Task: Change transition to flip .
Action: Mouse moved to (180, 86)
Screenshot: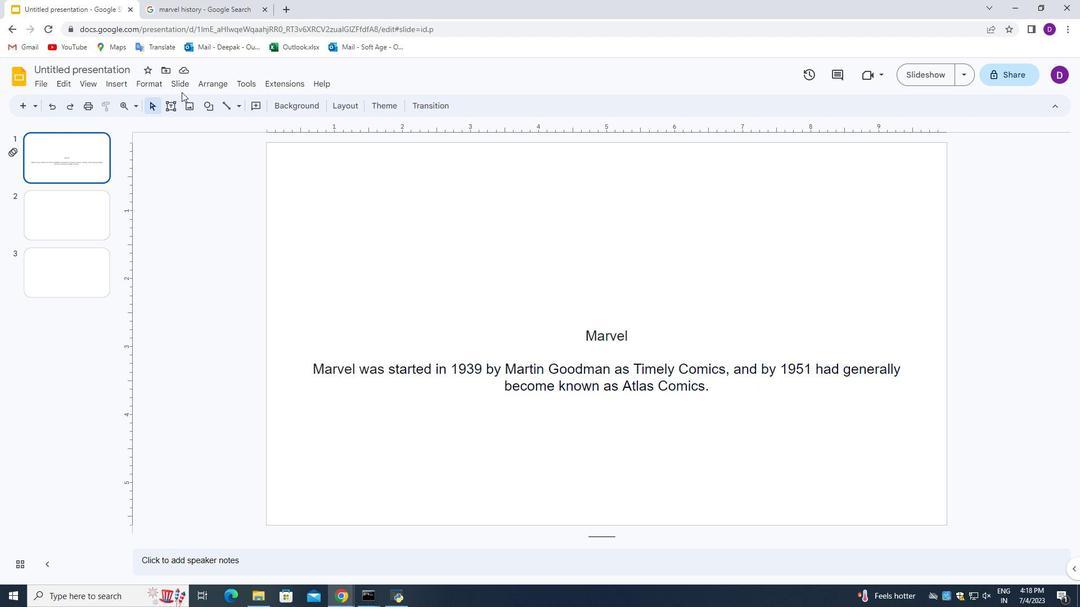 
Action: Mouse pressed left at (180, 86)
Screenshot: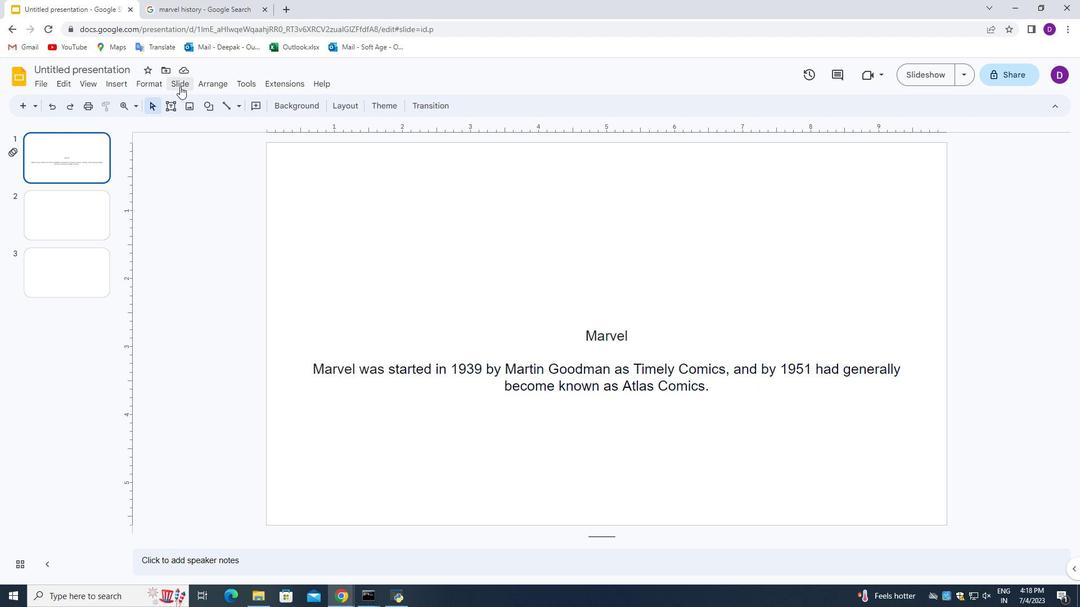 
Action: Mouse moved to (239, 242)
Screenshot: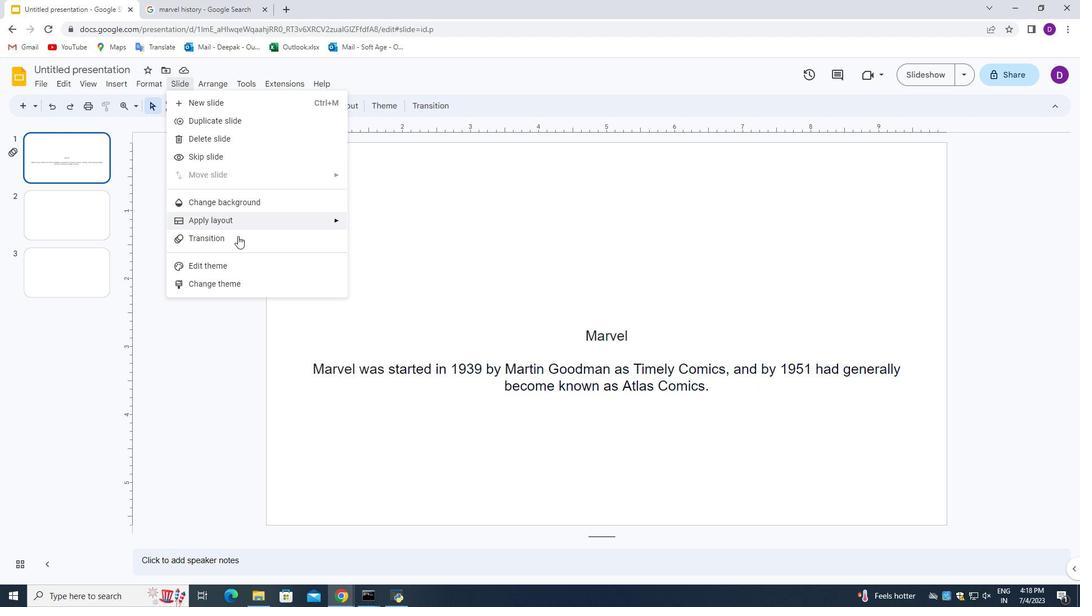 
Action: Mouse pressed left at (239, 242)
Screenshot: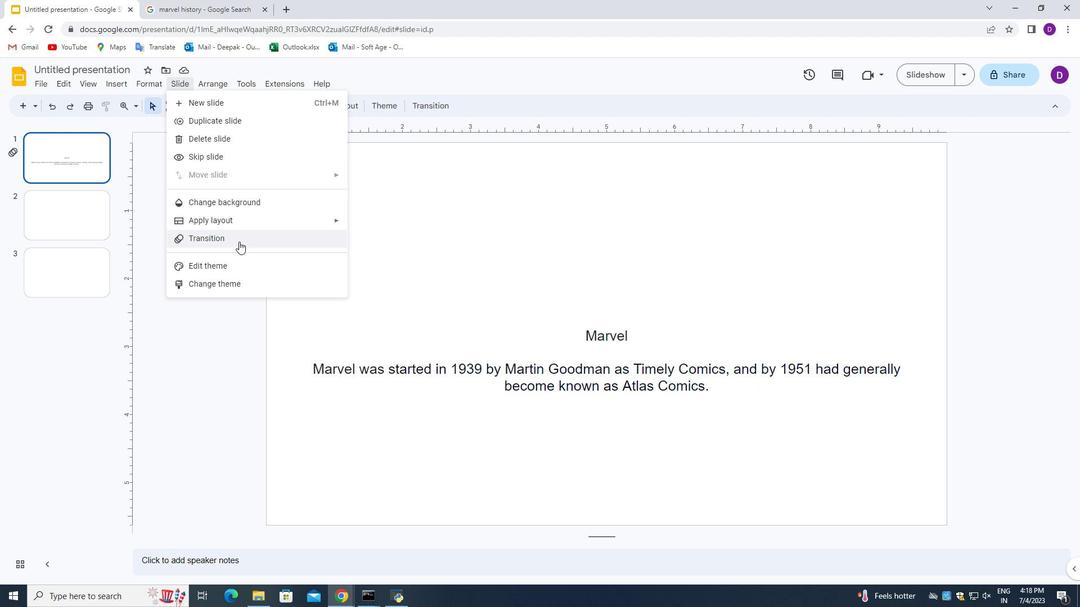 
Action: Mouse moved to (944, 213)
Screenshot: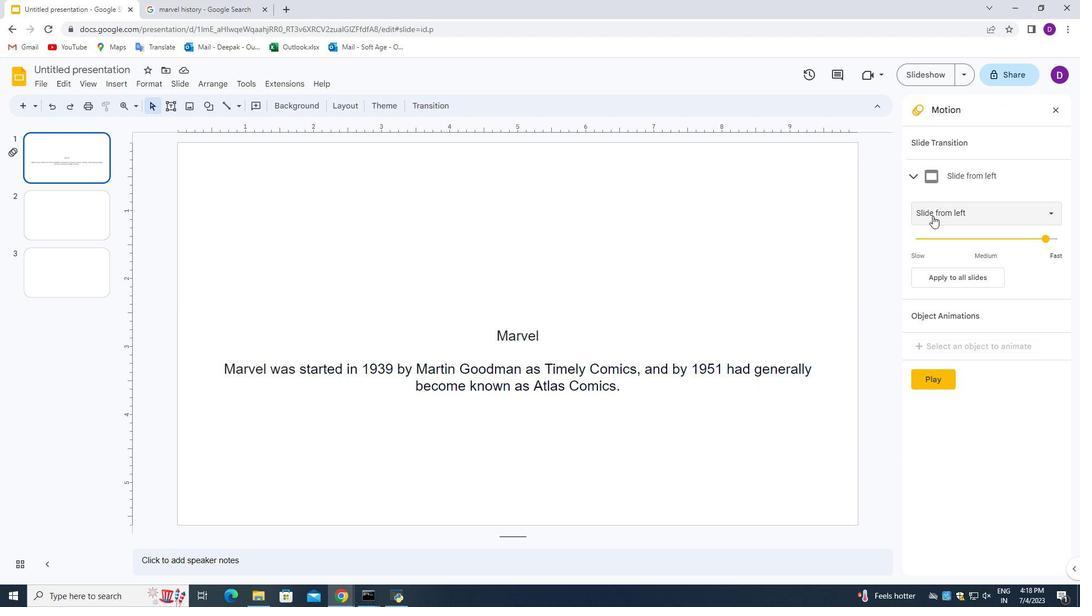 
Action: Mouse pressed left at (944, 213)
Screenshot: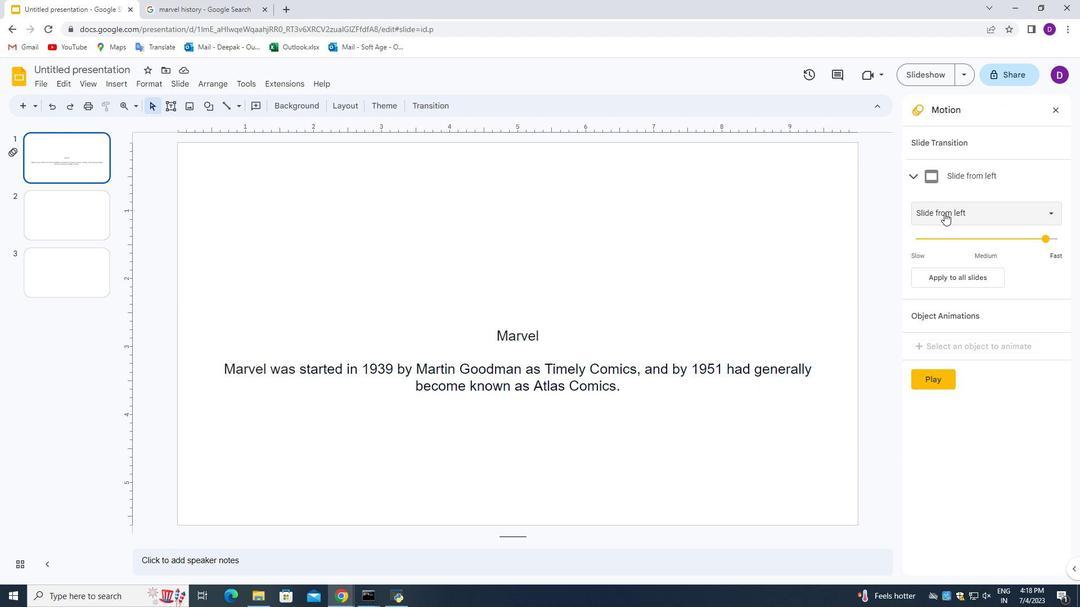 
Action: Mouse moved to (957, 322)
Screenshot: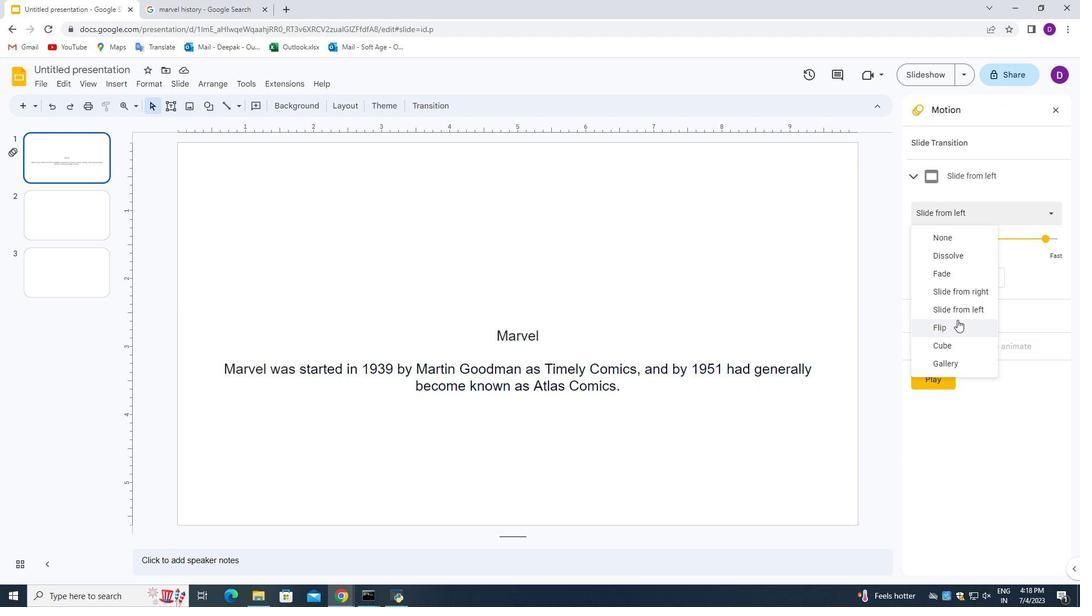 
Action: Mouse pressed left at (957, 322)
Screenshot: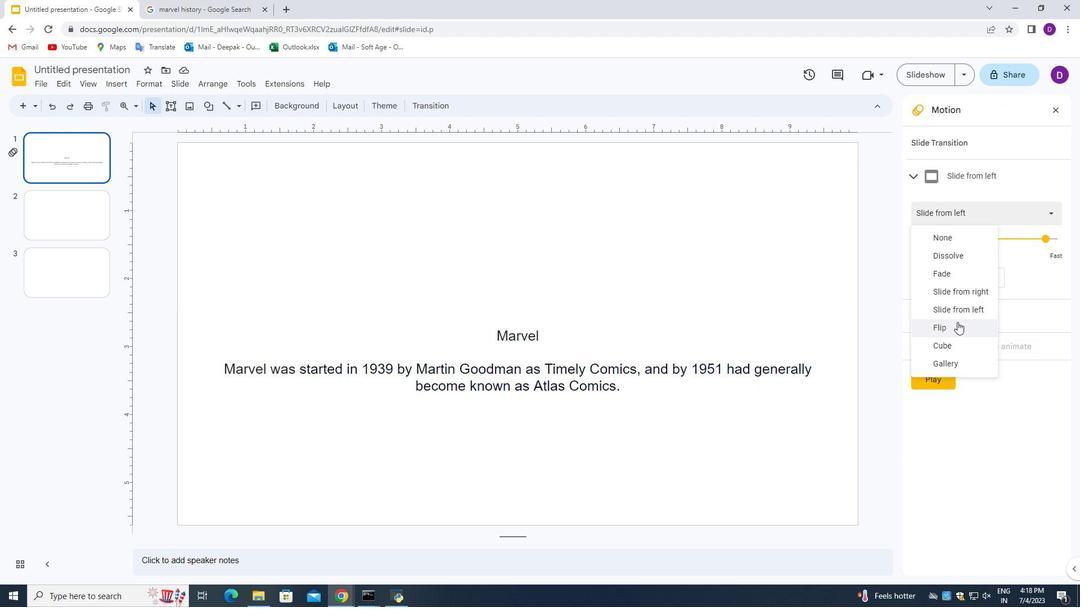 
Action: Mouse moved to (704, 241)
Screenshot: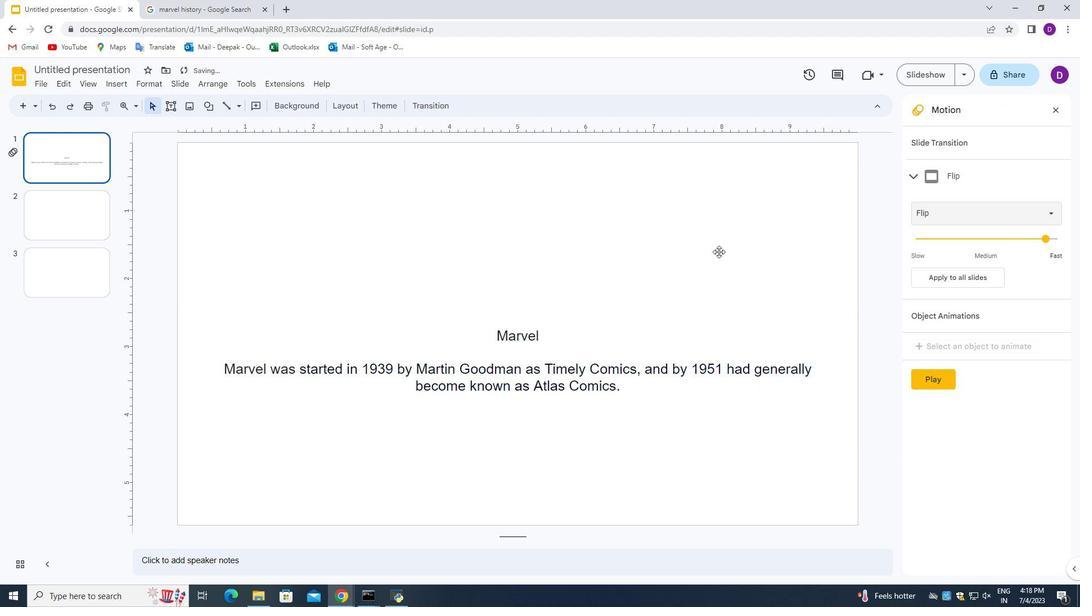 
